 Task: Add a field from the Popular template Priority a blank project BeaconWorks
Action: Mouse moved to (1118, 207)
Screenshot: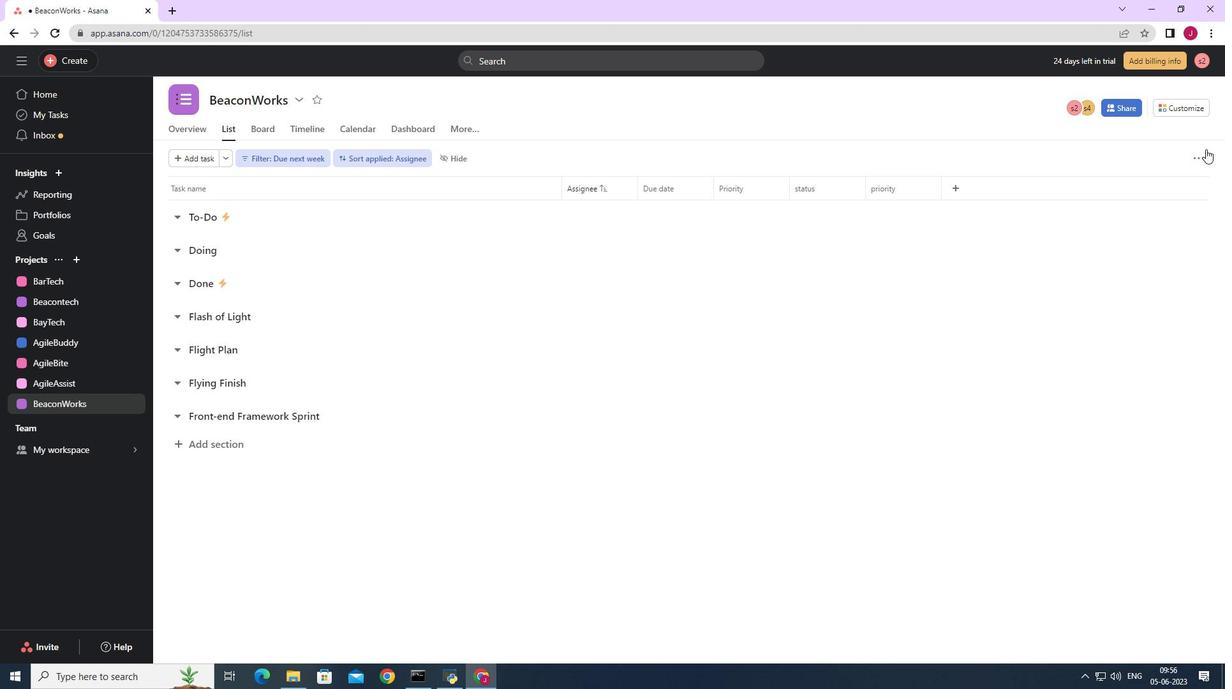 
Action: Mouse scrolled (1118, 208) with delta (0, 0)
Screenshot: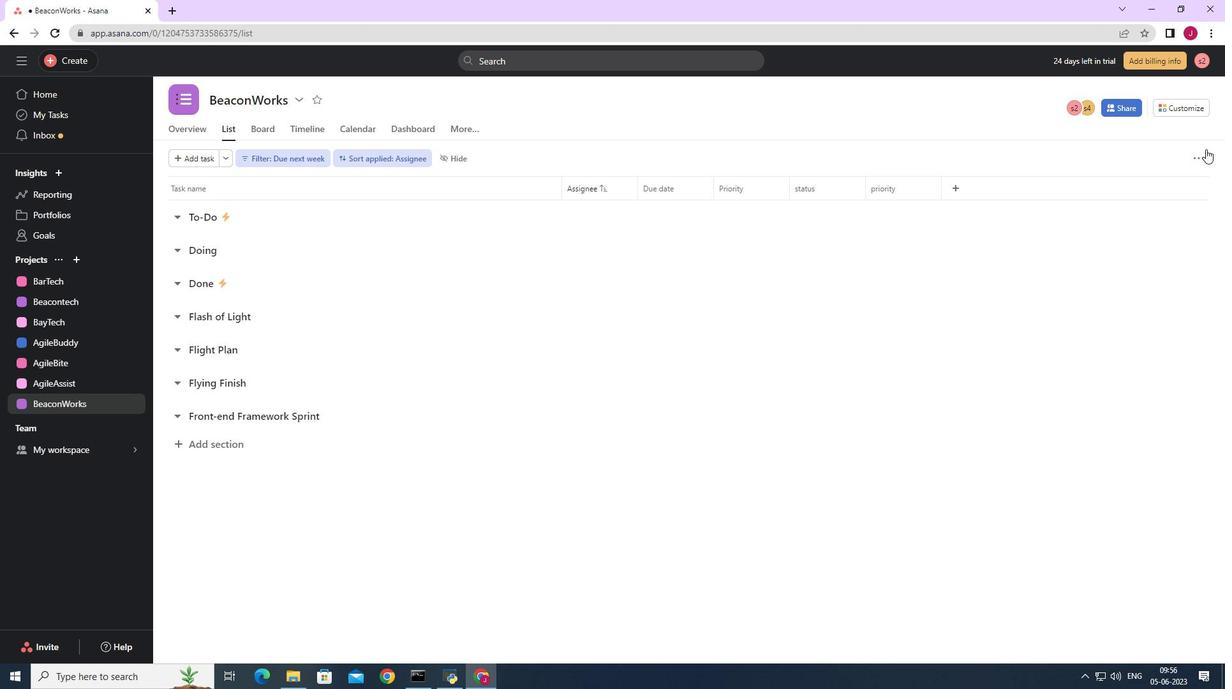 
Action: Mouse moved to (1122, 201)
Screenshot: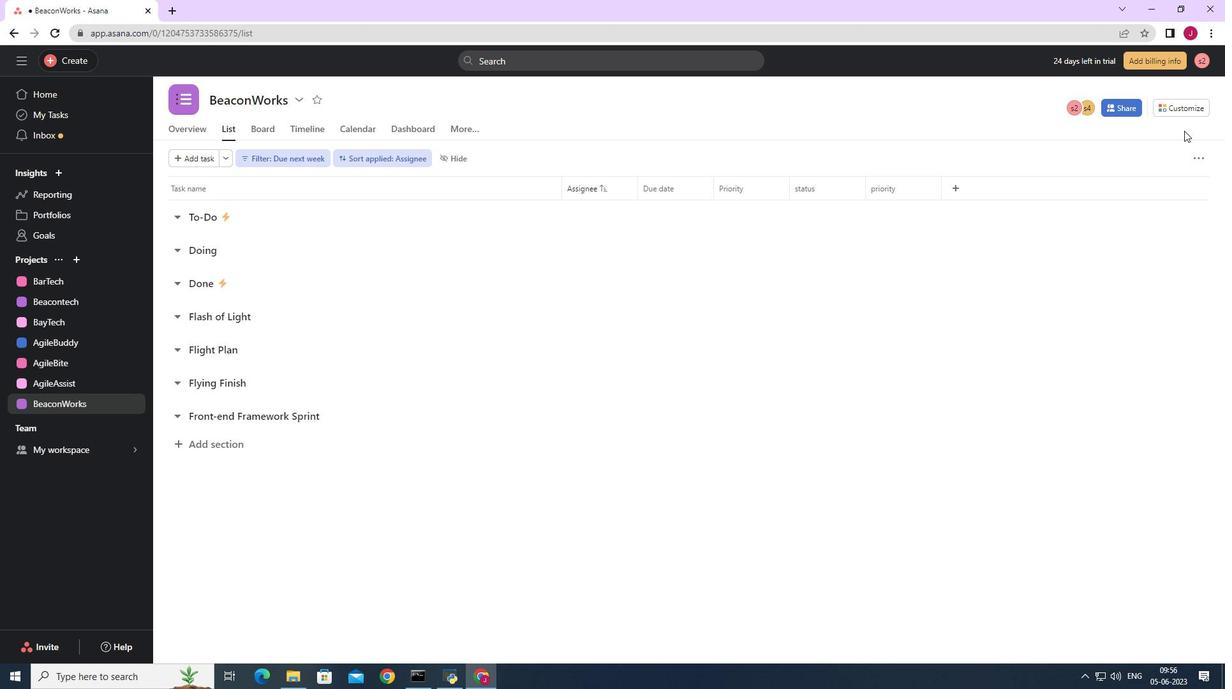 
Action: Mouse scrolled (1122, 202) with delta (0, 0)
Screenshot: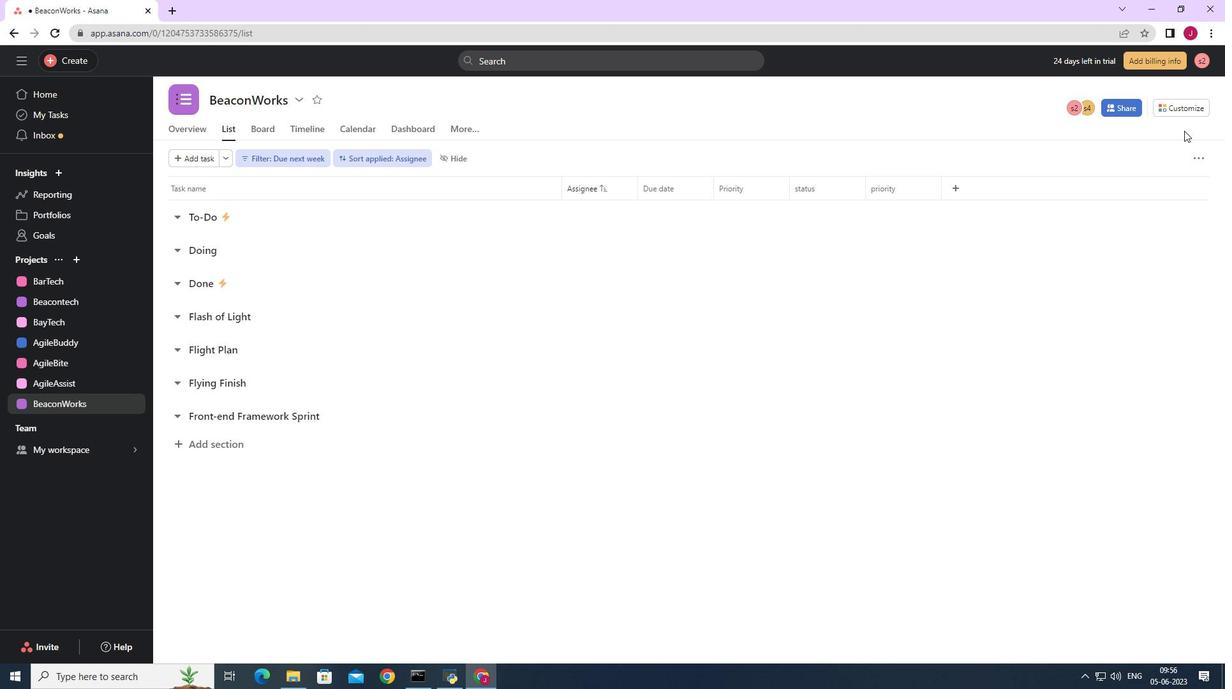 
Action: Mouse moved to (1195, 107)
Screenshot: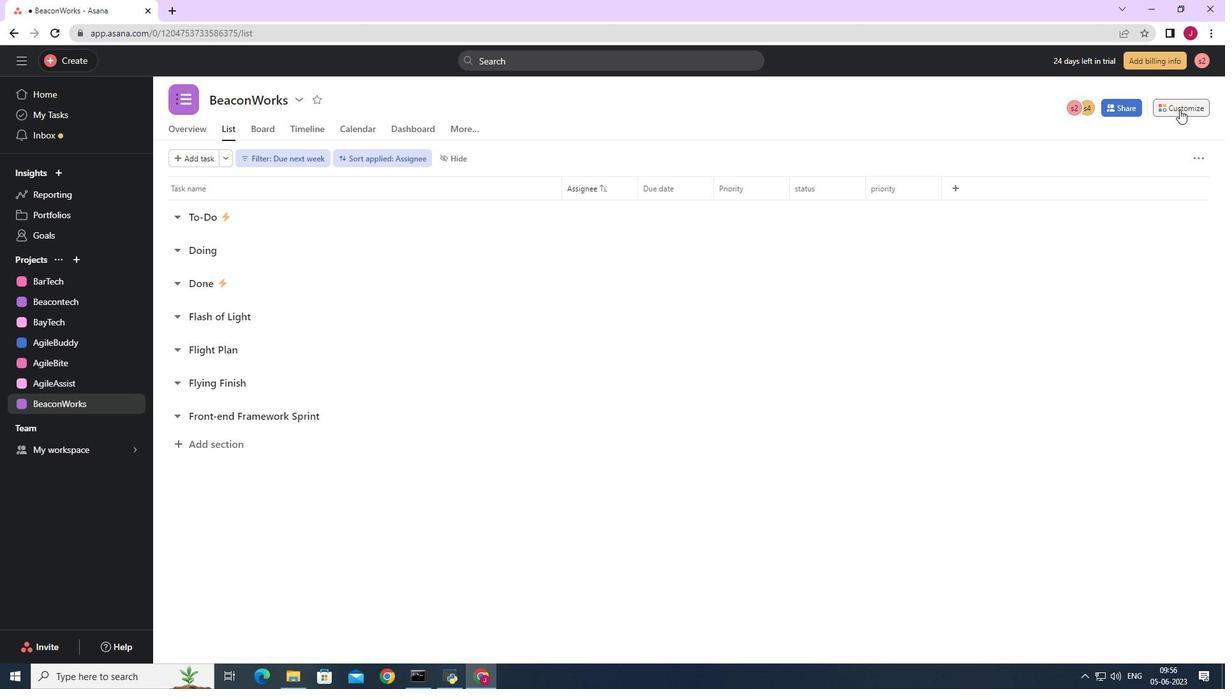 
Action: Mouse pressed left at (1195, 107)
Screenshot: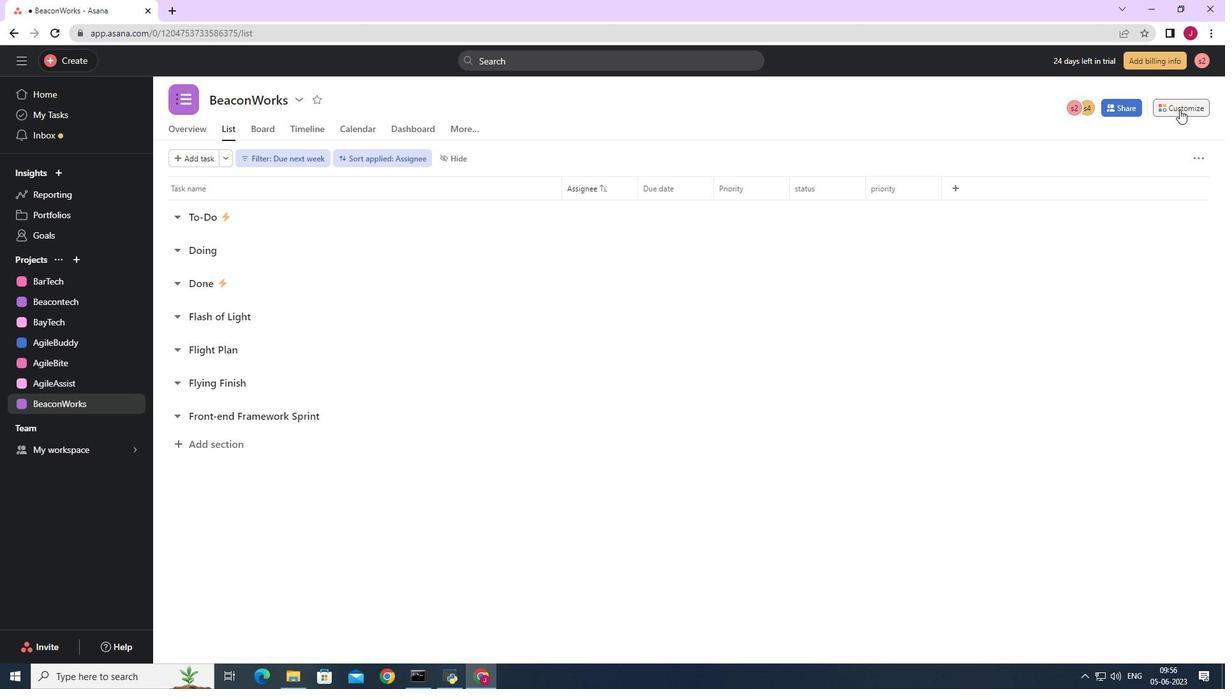 
Action: Mouse moved to (1060, 262)
Screenshot: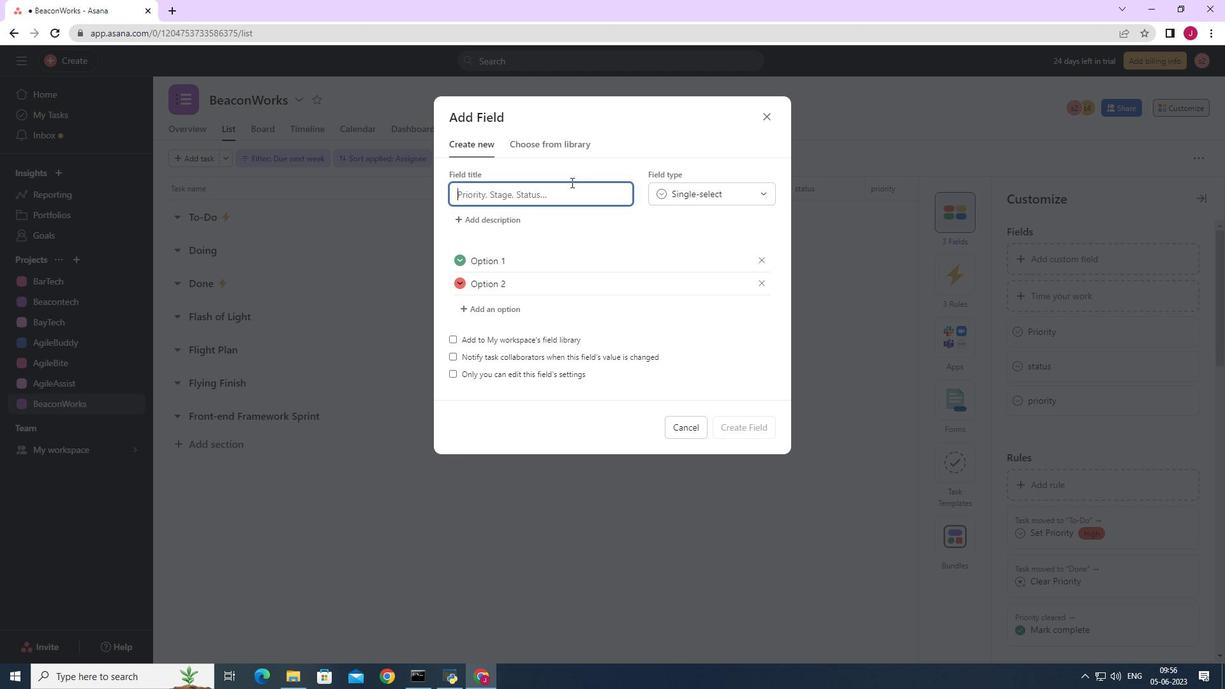 
Action: Mouse pressed left at (1060, 262)
Screenshot: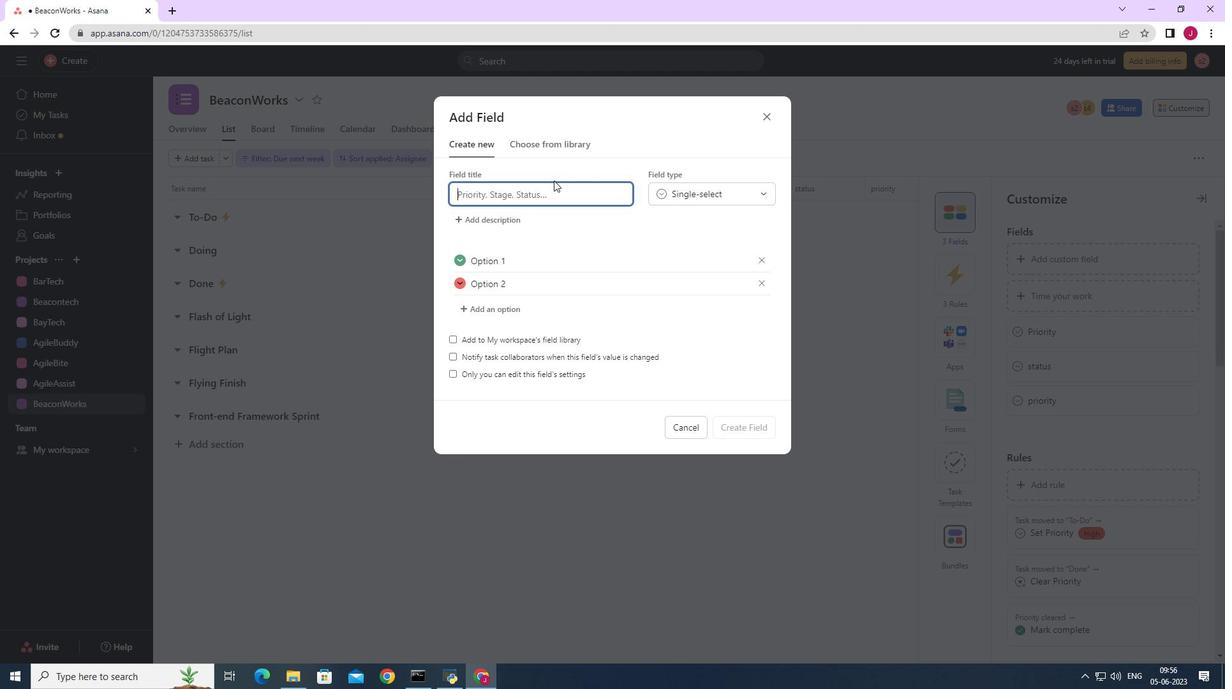 
Action: Mouse moved to (547, 211)
Screenshot: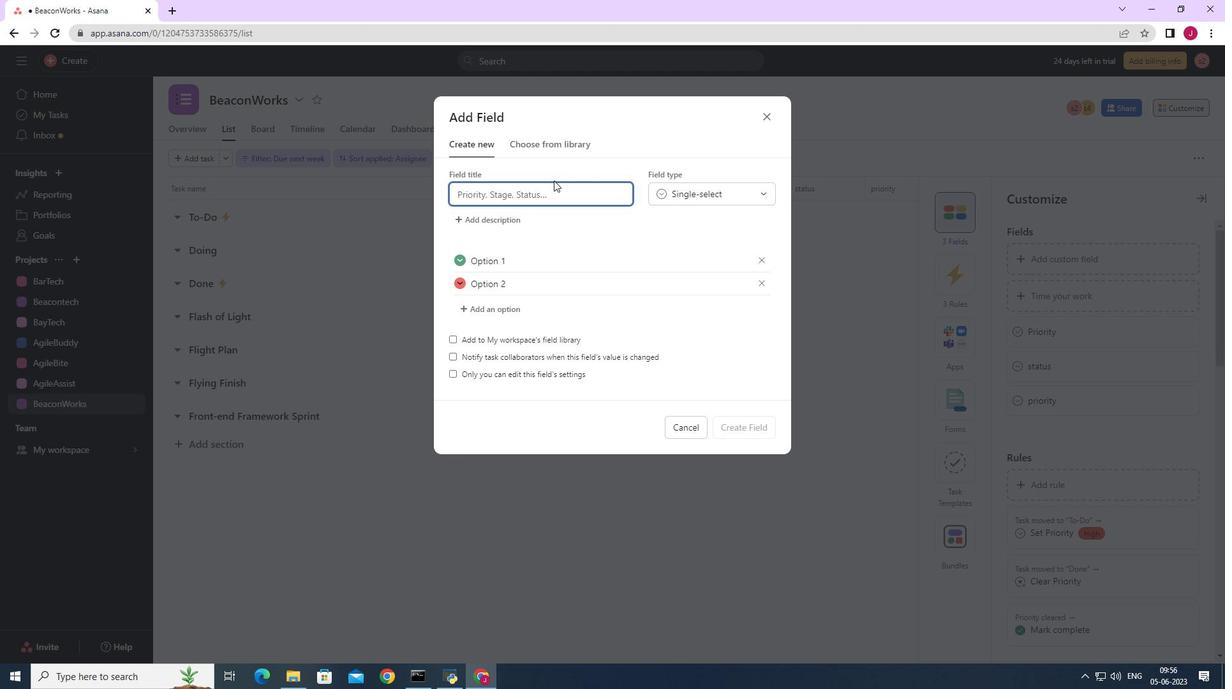 
Action: Key pressed priority
Screenshot: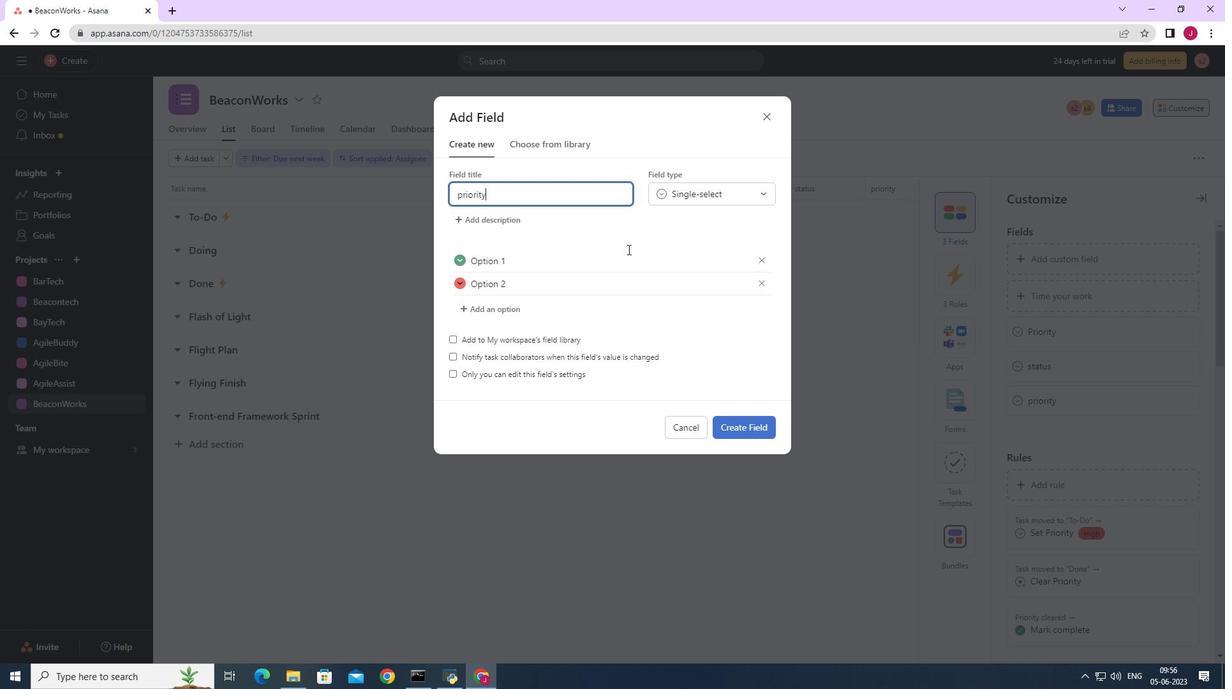 
Action: Mouse moved to (735, 432)
Screenshot: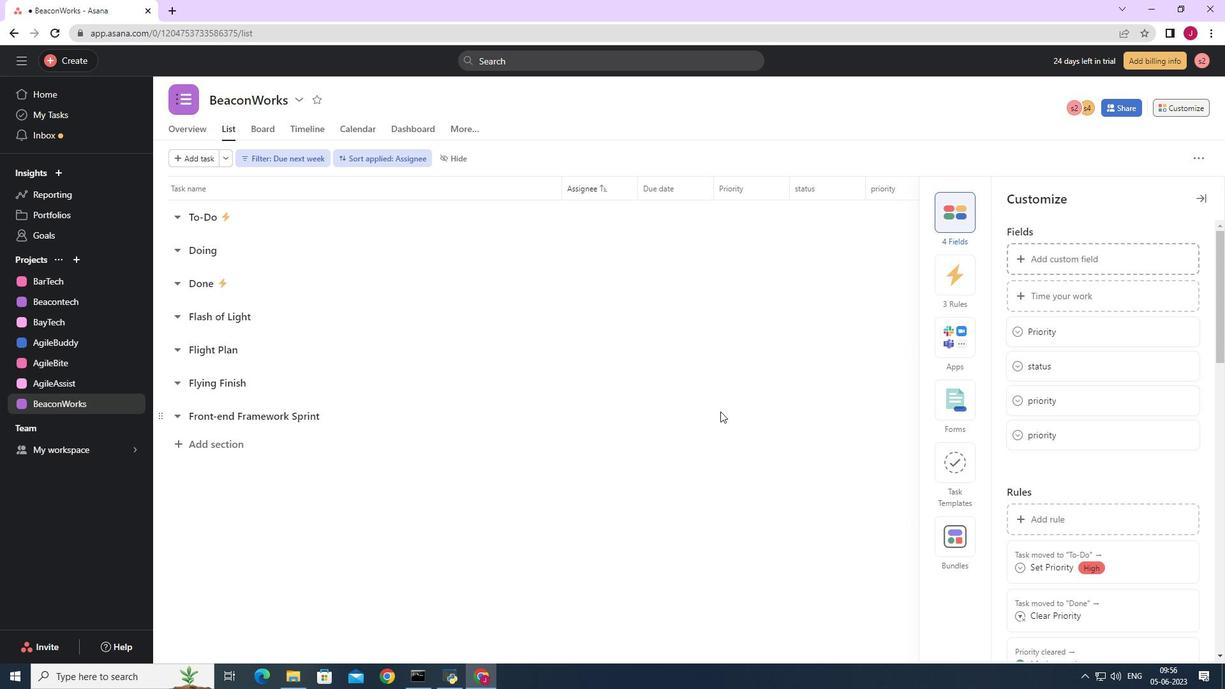 
Action: Mouse pressed left at (735, 432)
Screenshot: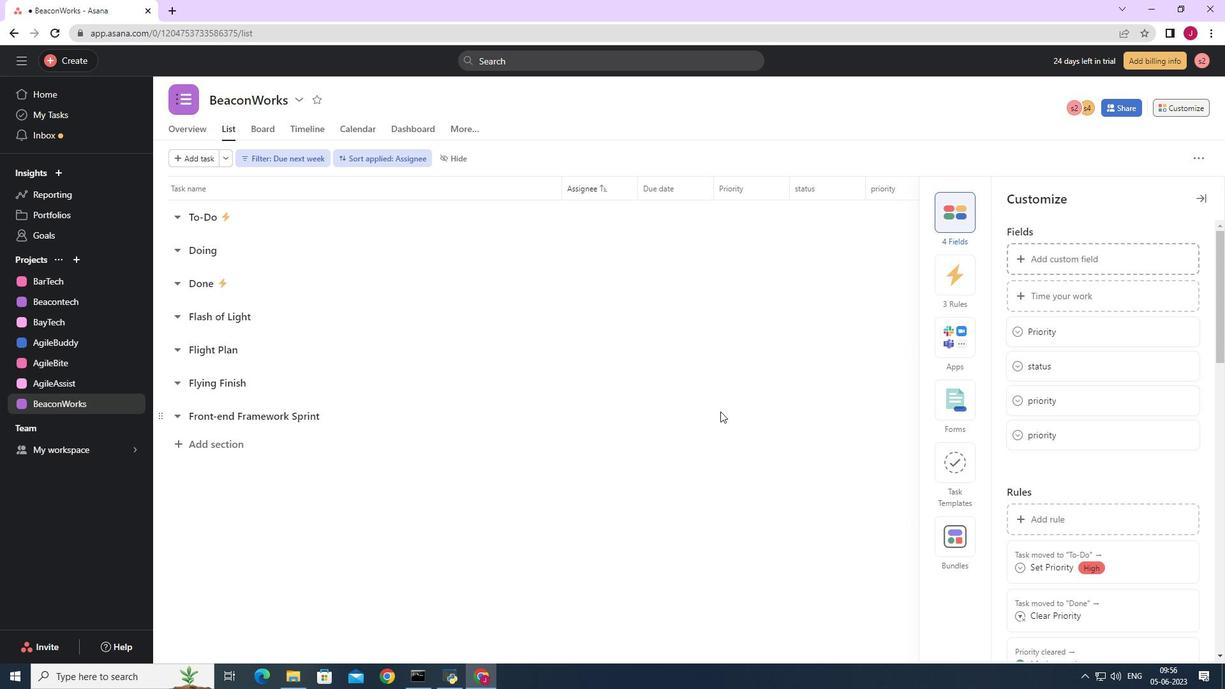 
Action: Mouse moved to (1179, 109)
Screenshot: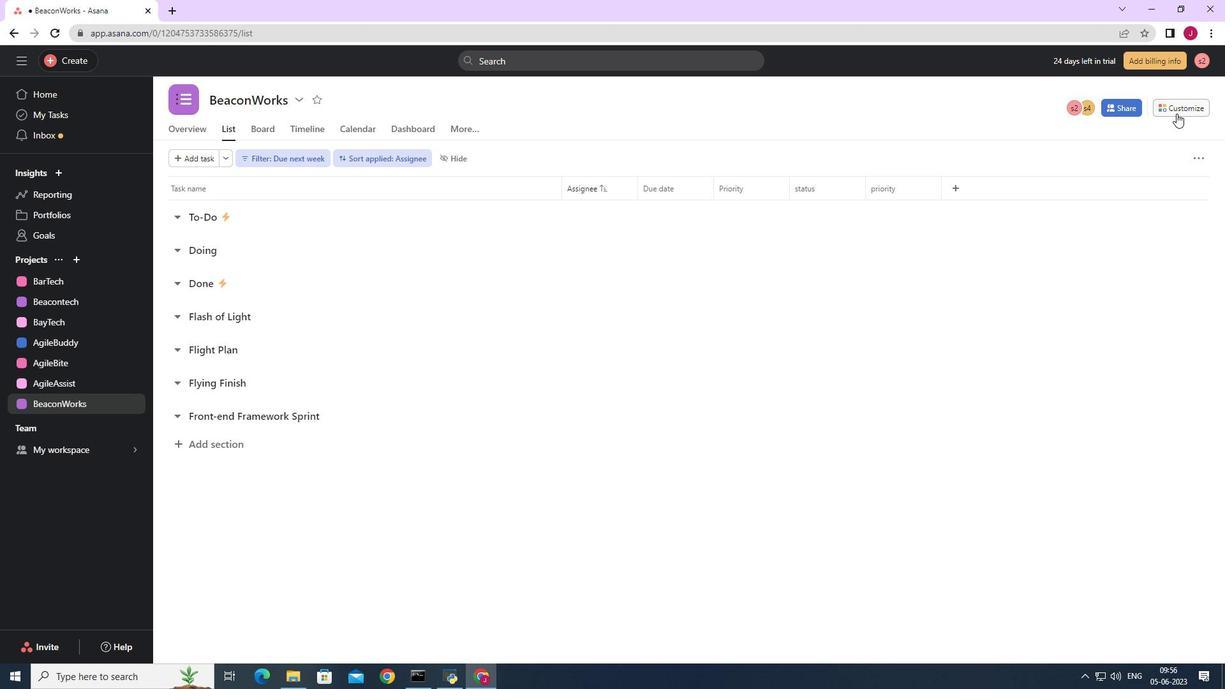 
Action: Mouse pressed left at (1179, 109)
Screenshot: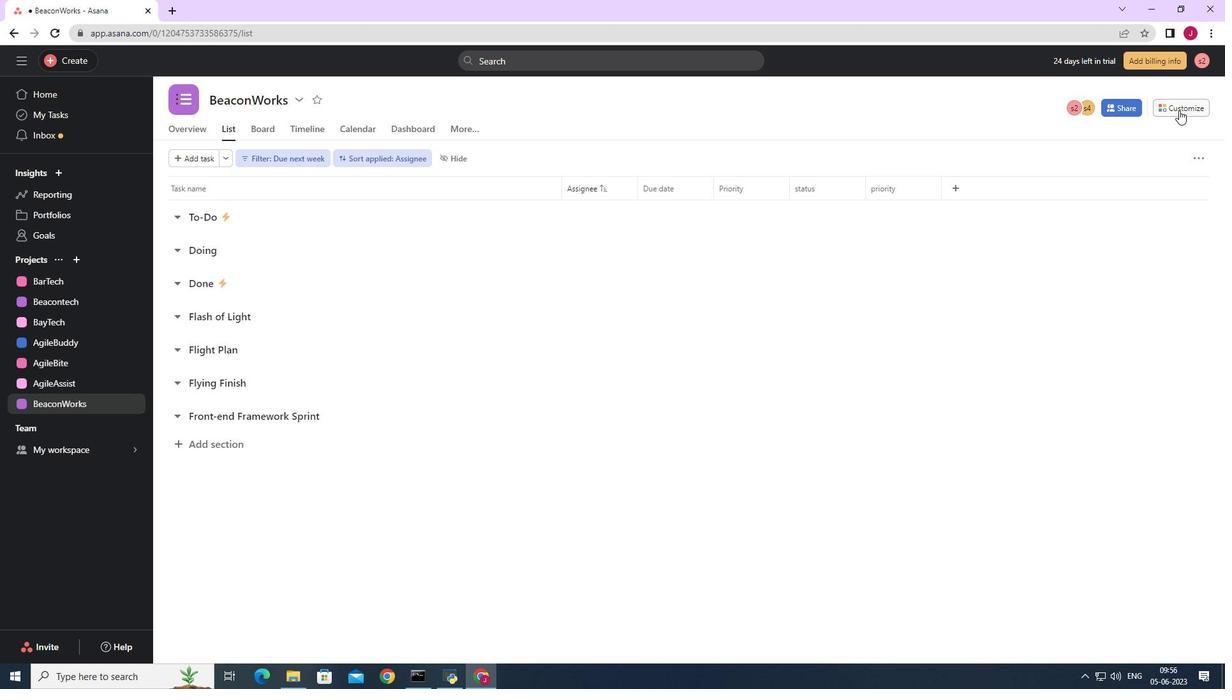 
Action: Mouse moved to (1049, 262)
Screenshot: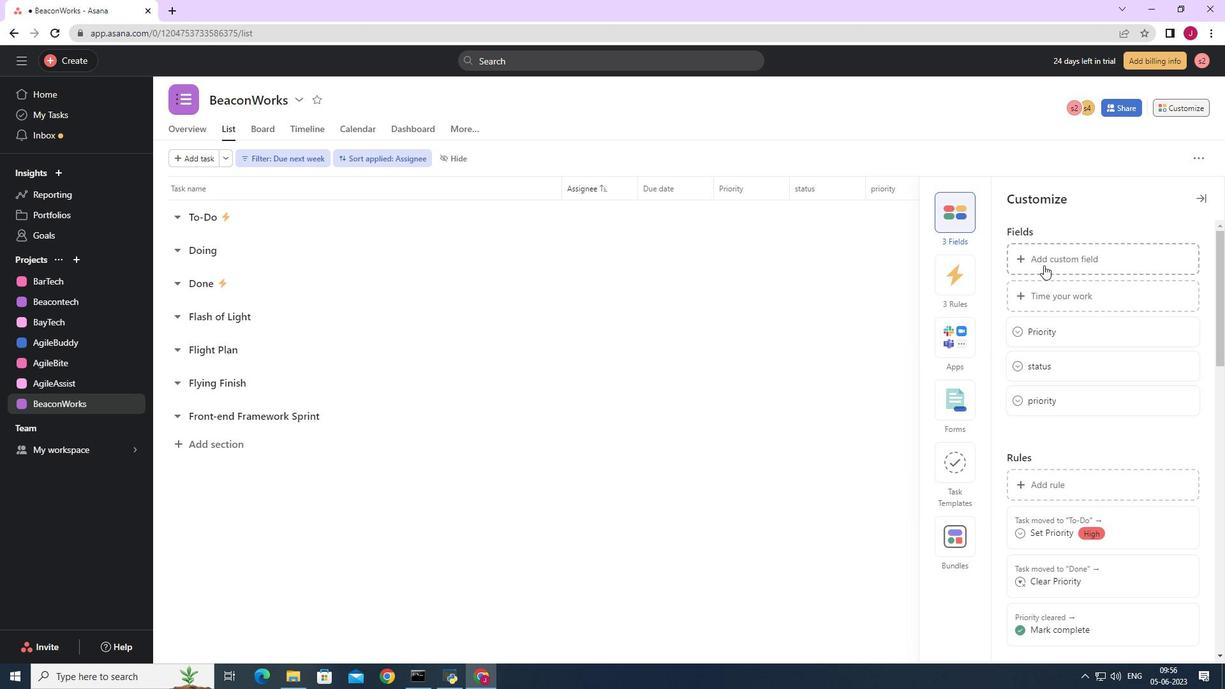 
Action: Mouse pressed left at (1049, 262)
Screenshot: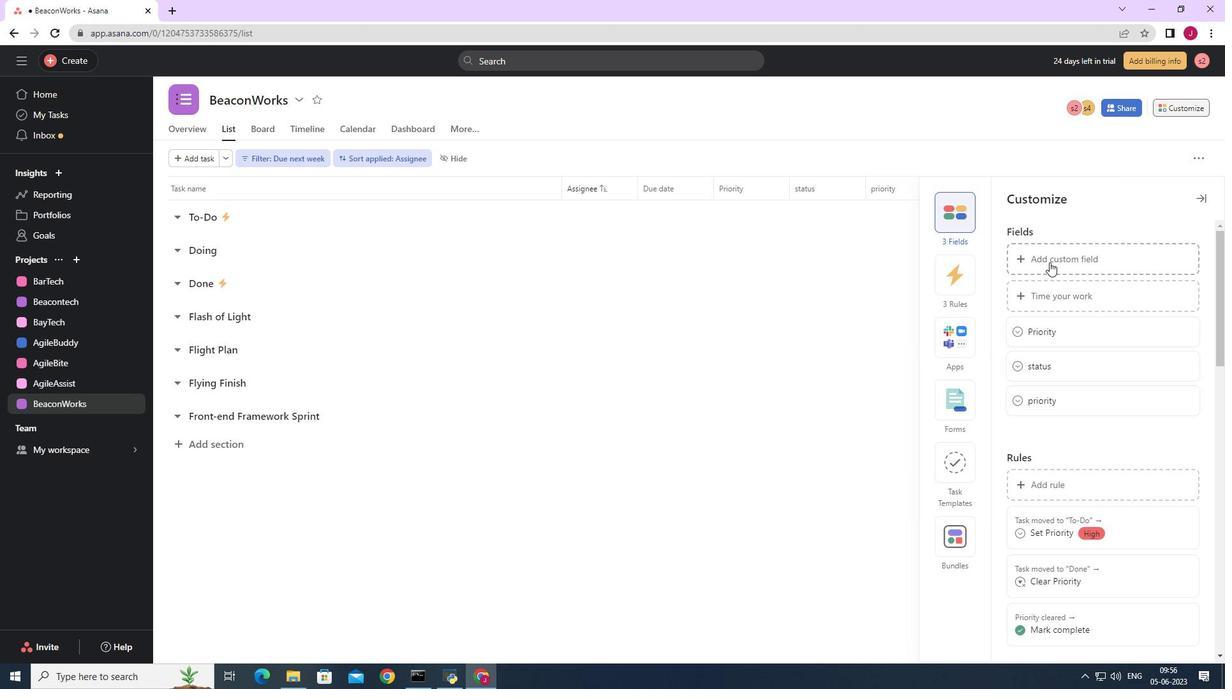 
Action: Mouse moved to (553, 180)
Screenshot: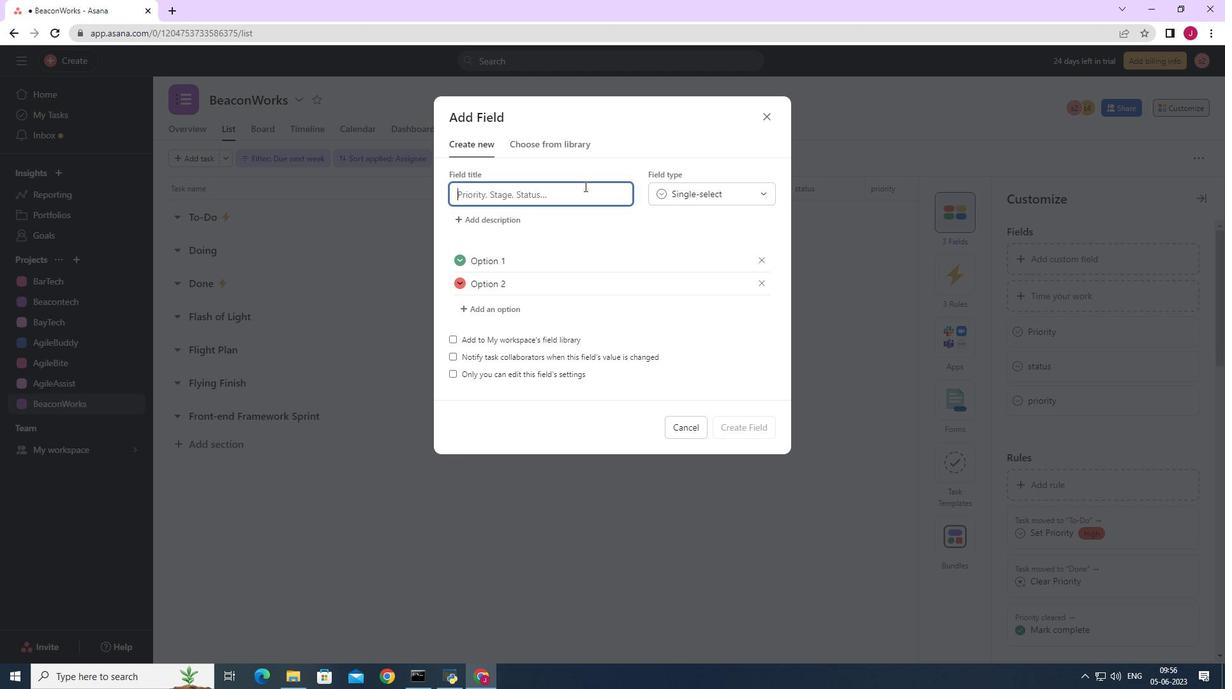 
Action: Key pressed priority
Screenshot: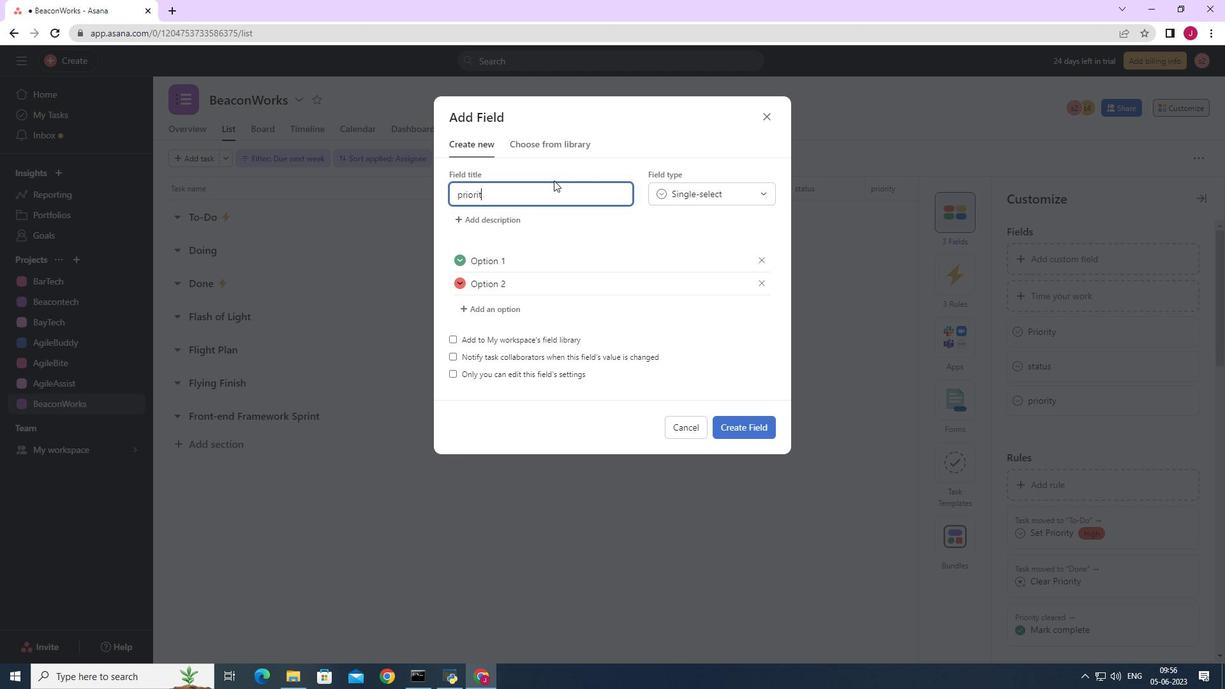 
Action: Mouse moved to (745, 433)
Screenshot: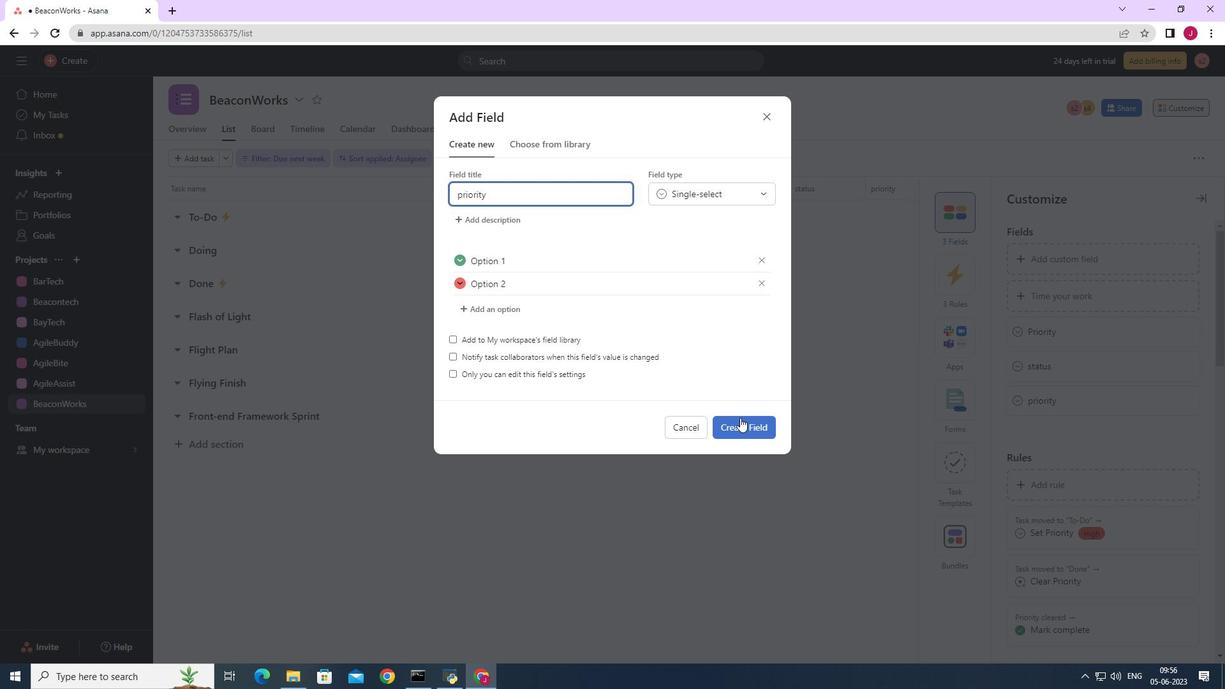 
Action: Mouse pressed left at (745, 433)
Screenshot: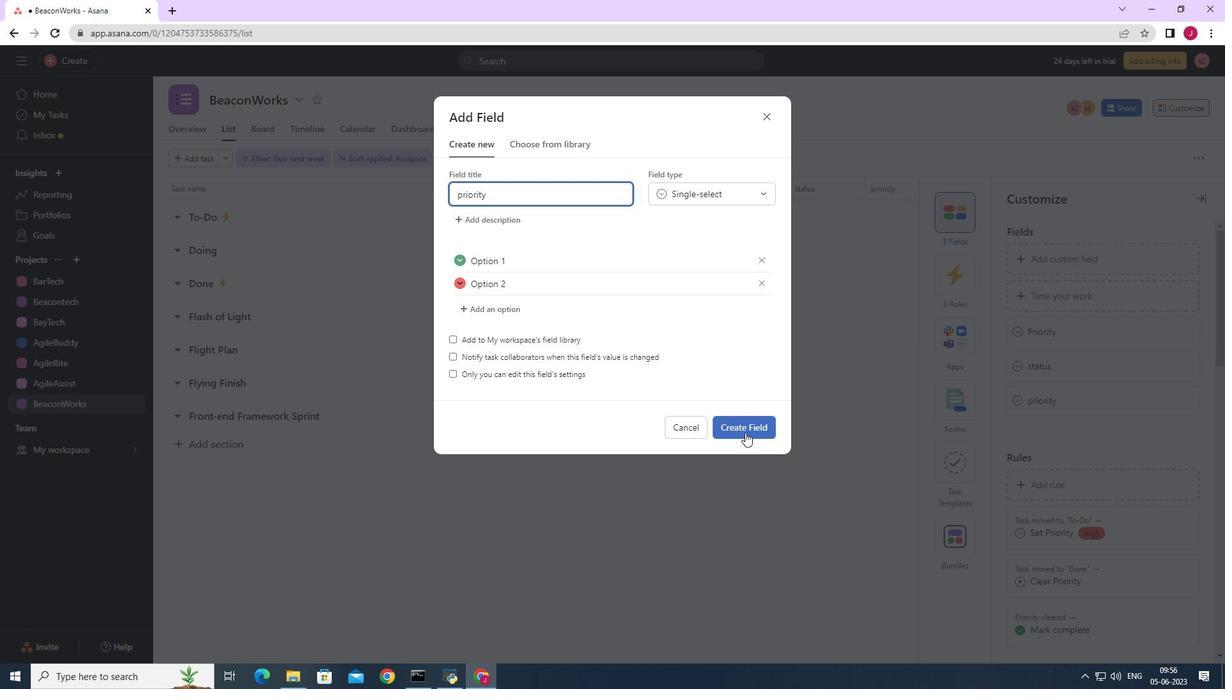 
Action: Mouse moved to (720, 411)
Screenshot: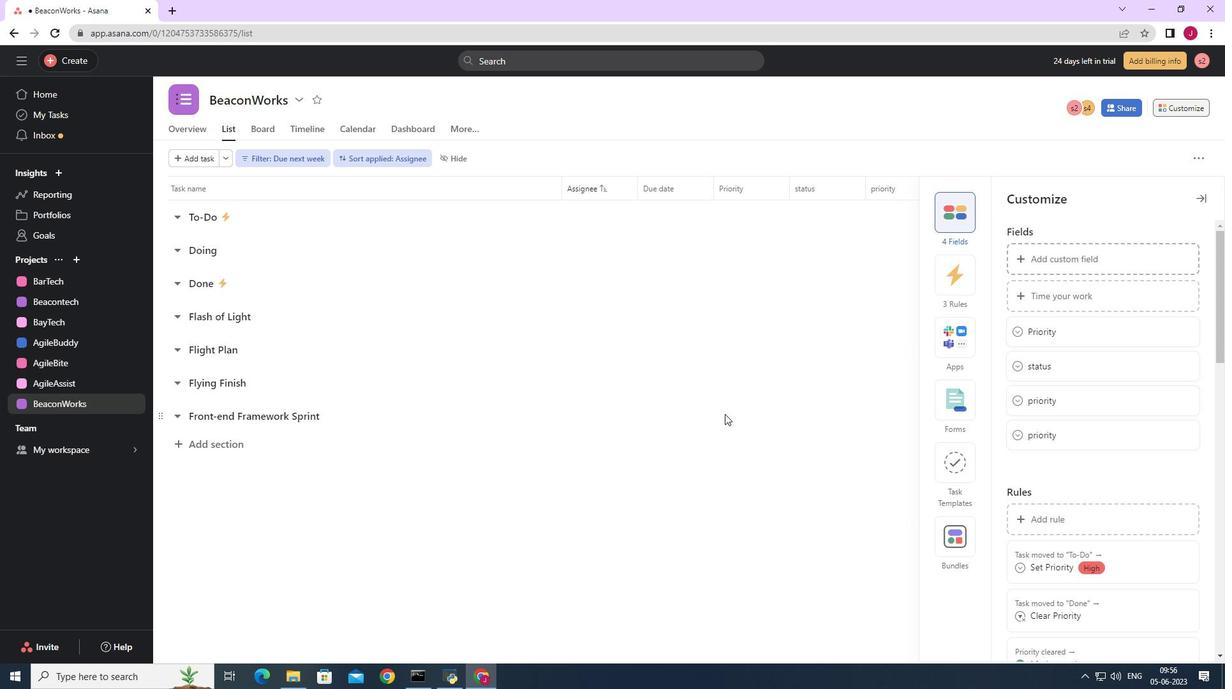 
